 Task: Create a blank project AgileFlow with privacy Public and default view as List and in the team Taskers . Create three sections in the project as To-Do, Doing and Done
Action: Mouse scrolled (752, 429) with delta (0, 0)
Screenshot: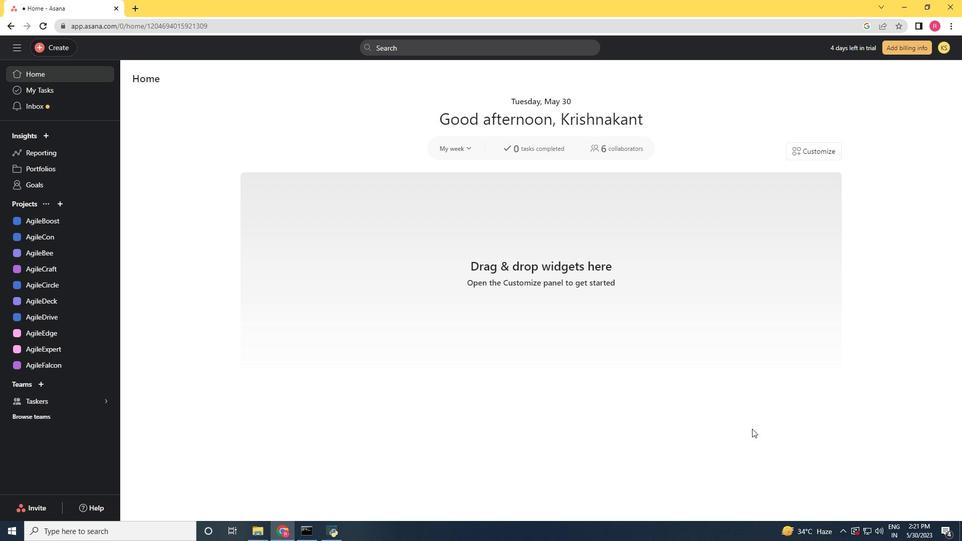 
Action: Mouse moved to (64, 364)
Screenshot: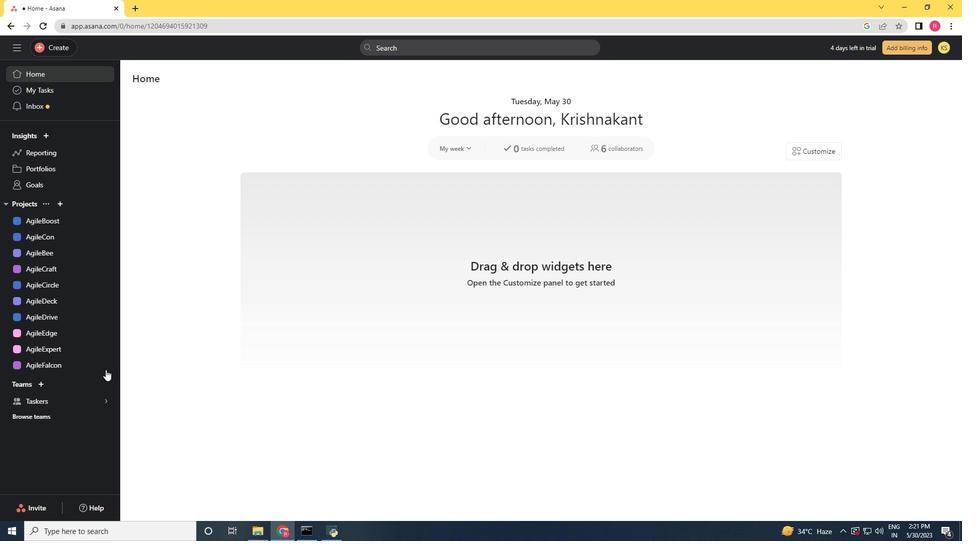 
Action: Mouse pressed left at (64, 364)
Screenshot: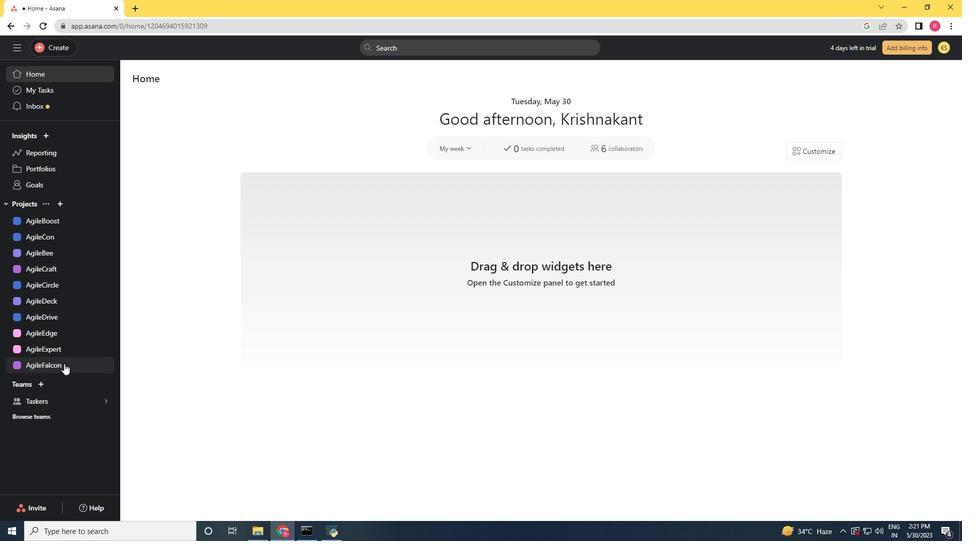 
Action: Mouse moved to (52, 42)
Screenshot: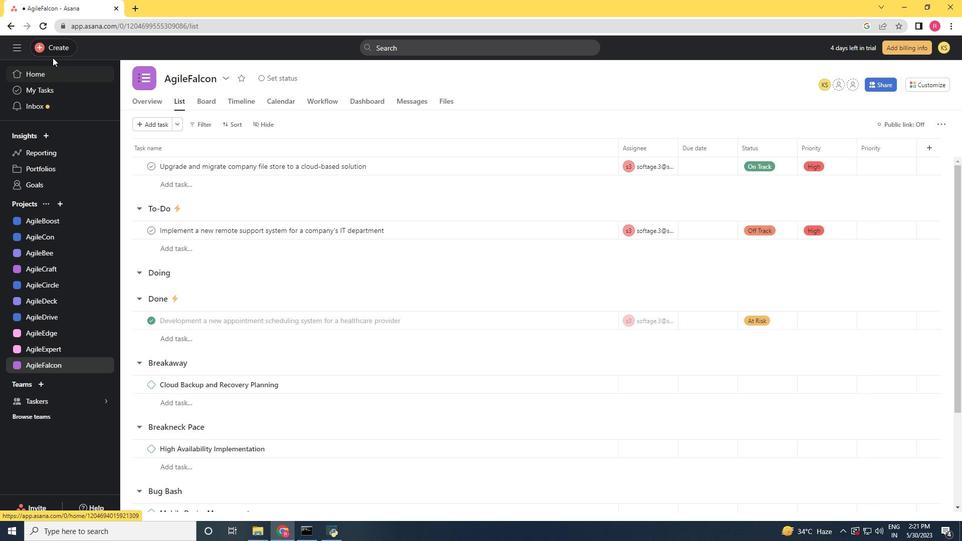 
Action: Mouse pressed left at (52, 42)
Screenshot: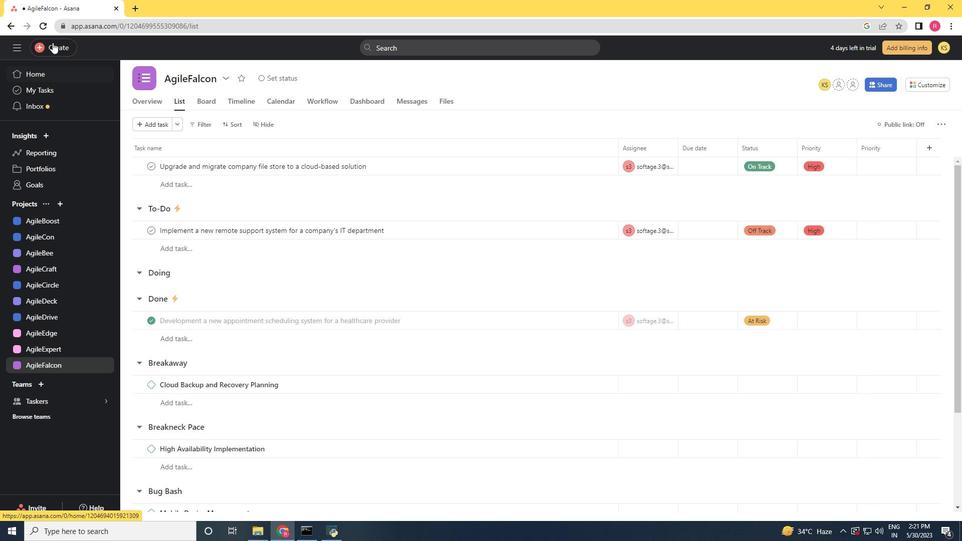 
Action: Mouse moved to (114, 69)
Screenshot: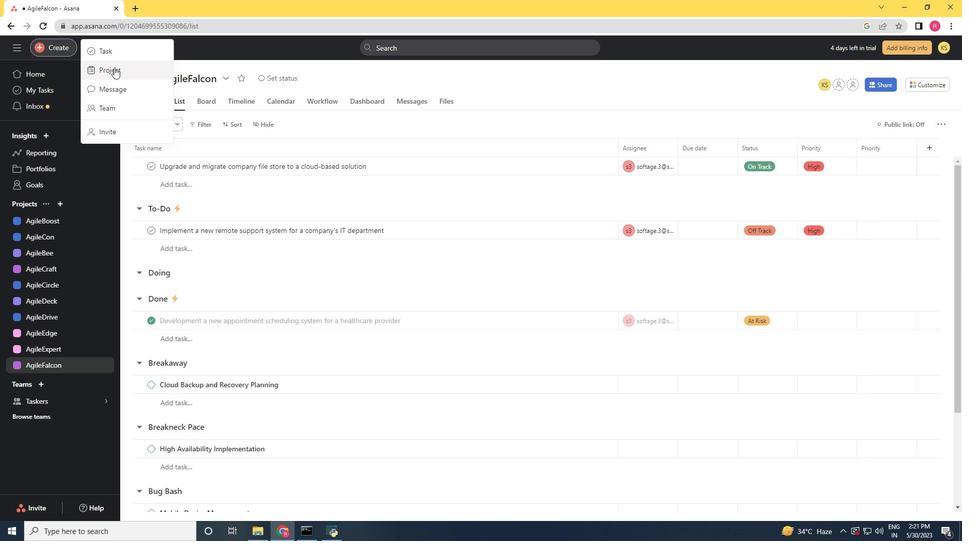 
Action: Mouse pressed left at (114, 69)
Screenshot: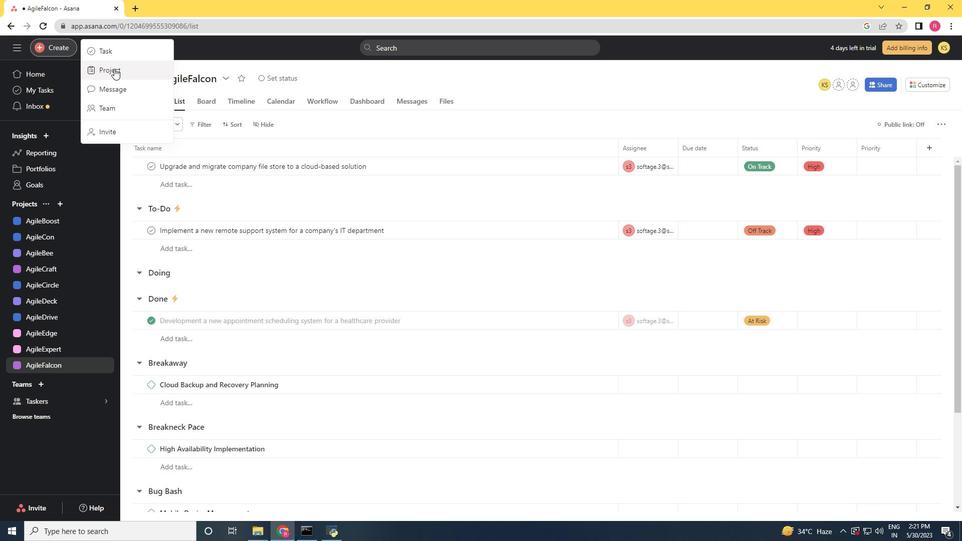 
Action: Mouse moved to (410, 289)
Screenshot: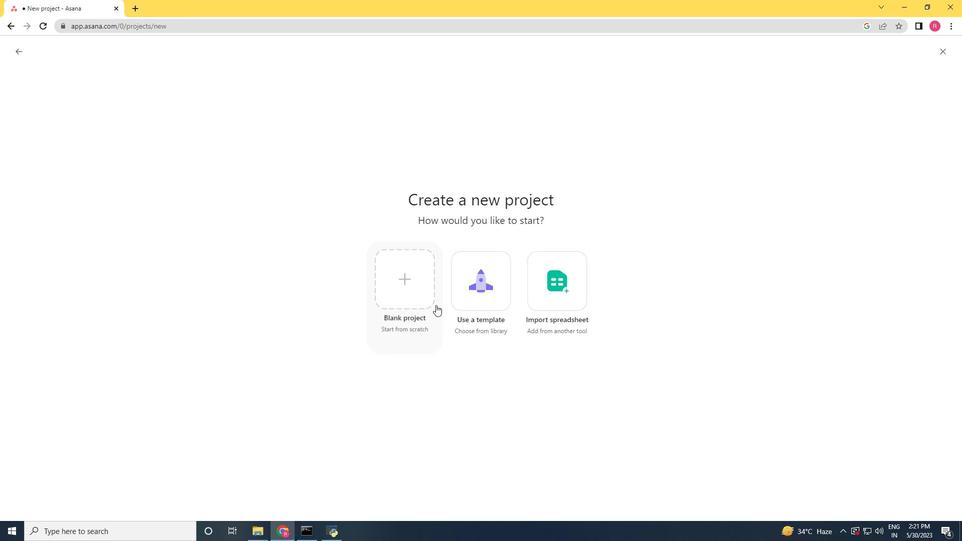 
Action: Mouse pressed left at (410, 289)
Screenshot: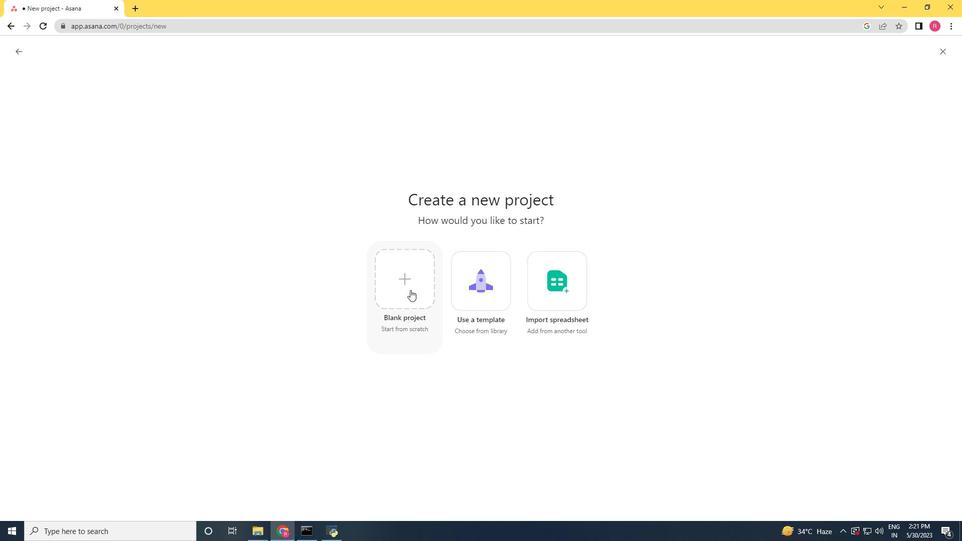 
Action: Key pressed <Key.shift>Ai<Key.backspace>gile<Key.shift>Flow
Screenshot: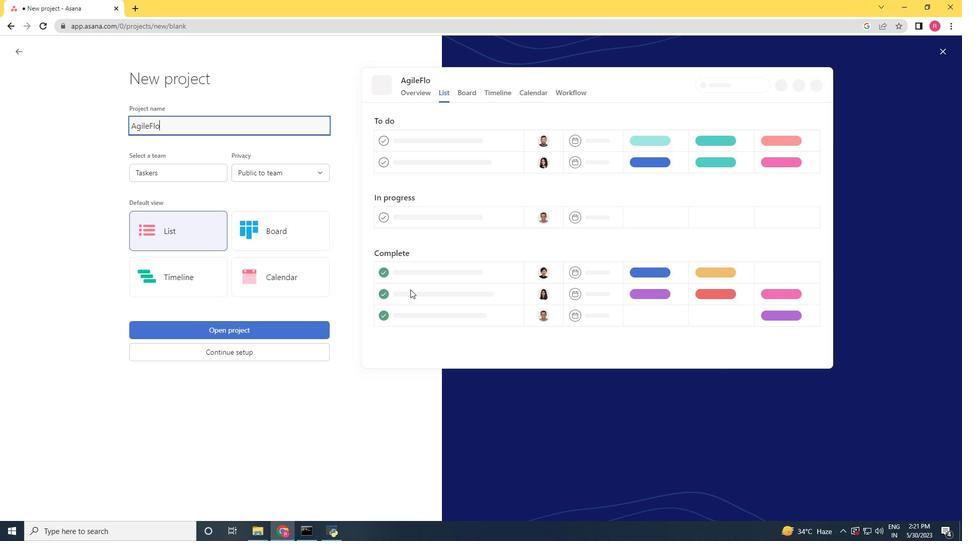 
Action: Mouse moved to (276, 180)
Screenshot: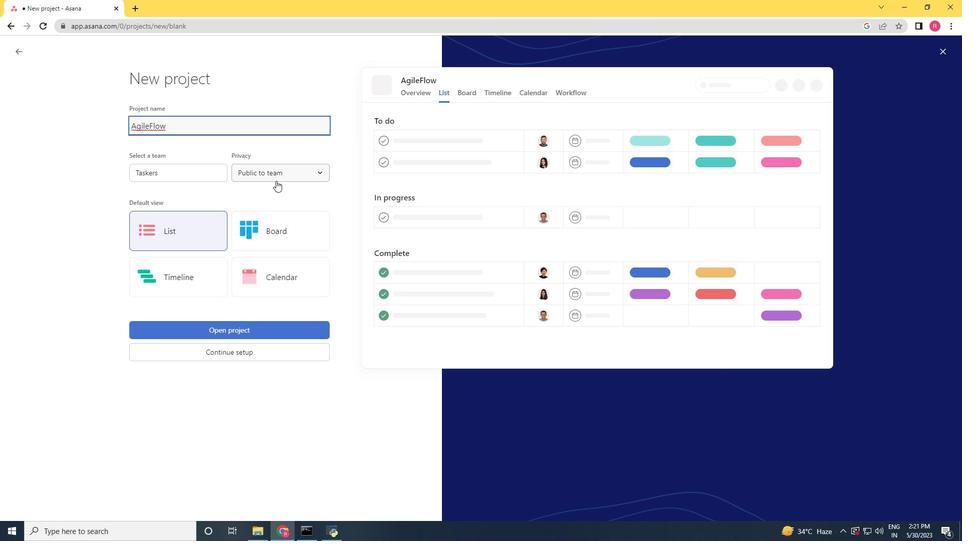 
Action: Mouse pressed left at (276, 180)
Screenshot: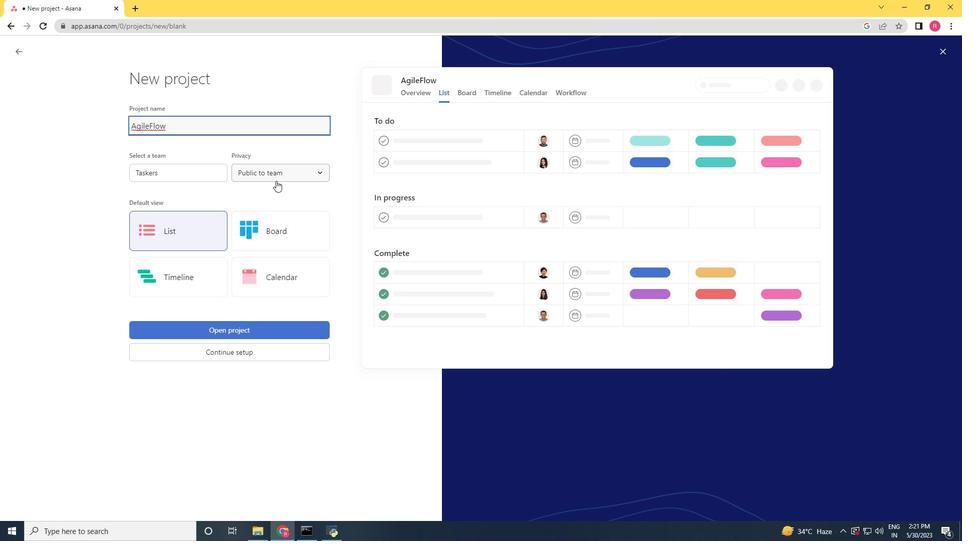 
Action: Mouse moved to (286, 199)
Screenshot: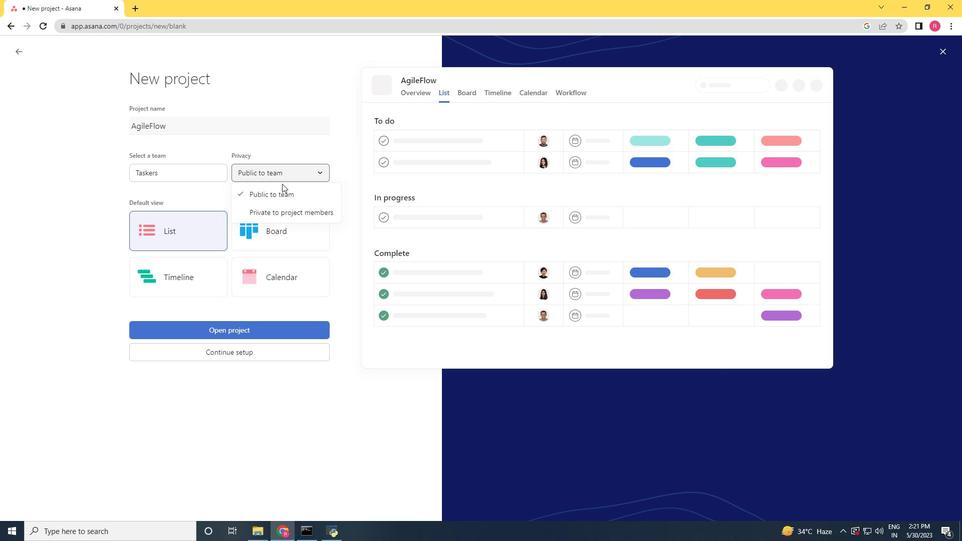 
Action: Mouse pressed left at (286, 199)
Screenshot: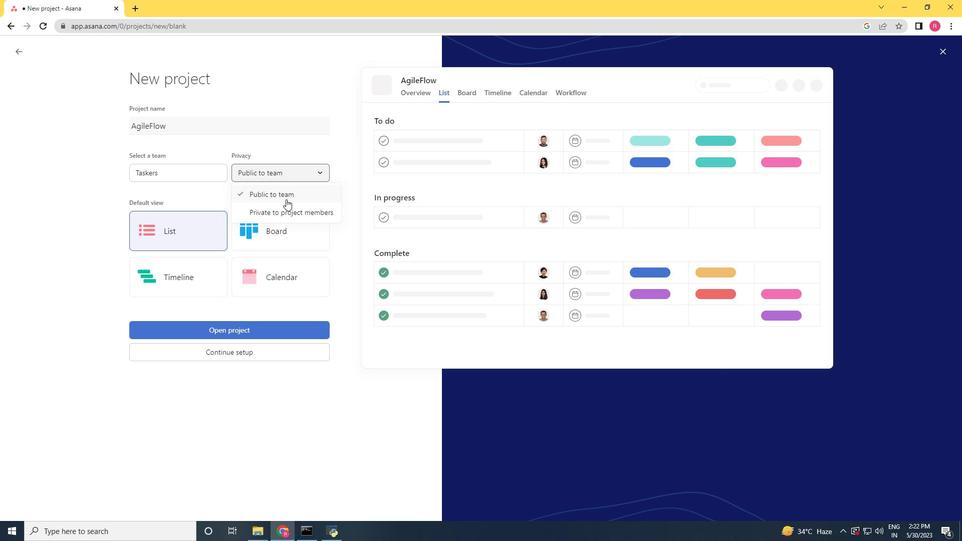 
Action: Mouse moved to (196, 227)
Screenshot: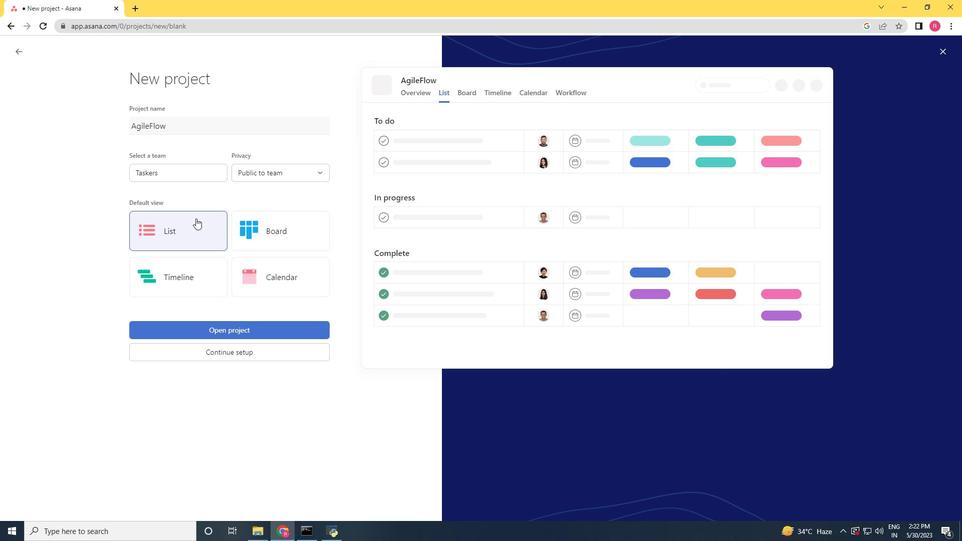 
Action: Mouse pressed left at (196, 227)
Screenshot: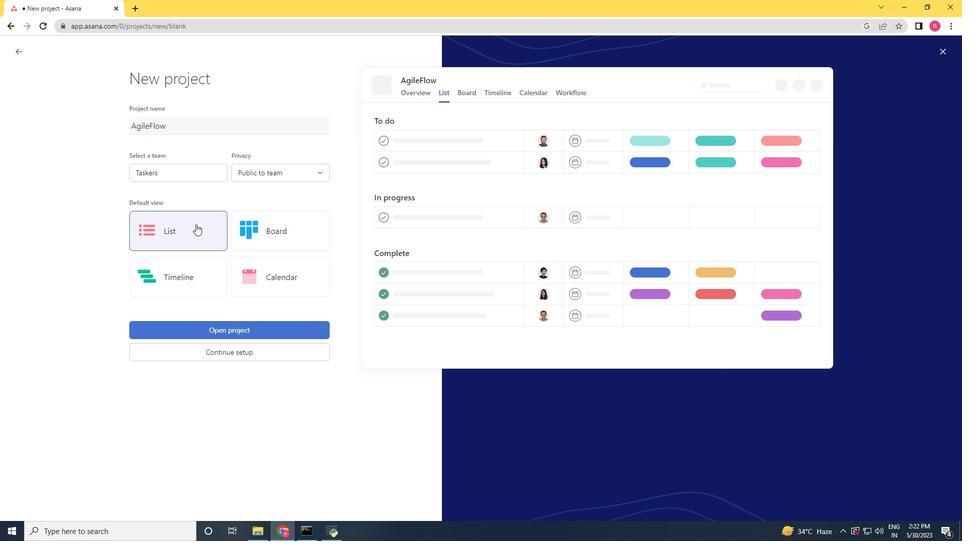 
Action: Mouse moved to (177, 173)
Screenshot: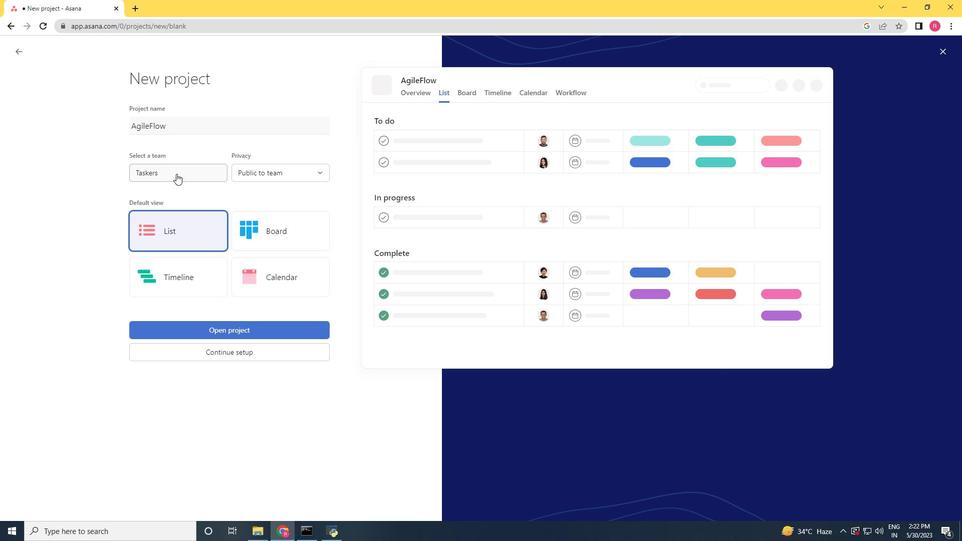 
Action: Mouse pressed left at (177, 173)
Screenshot: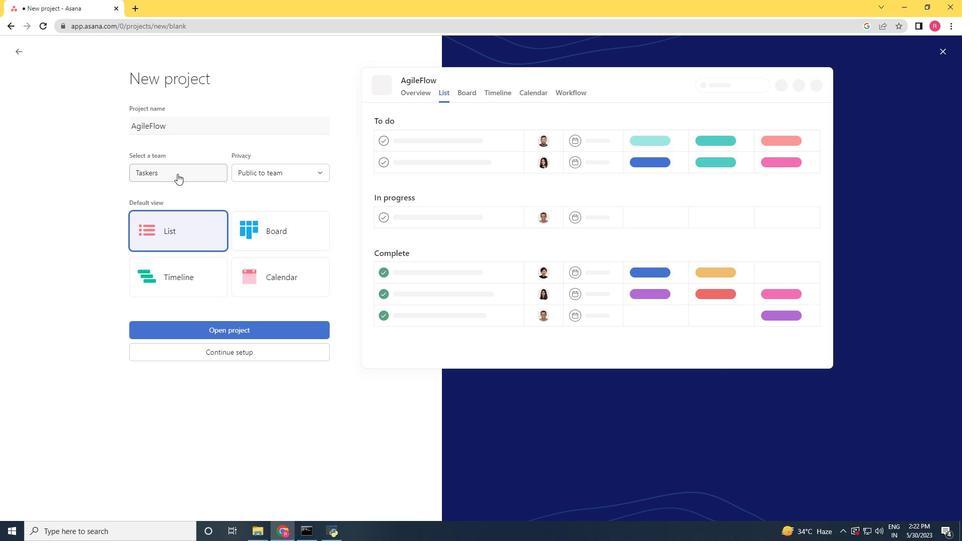 
Action: Mouse moved to (180, 194)
Screenshot: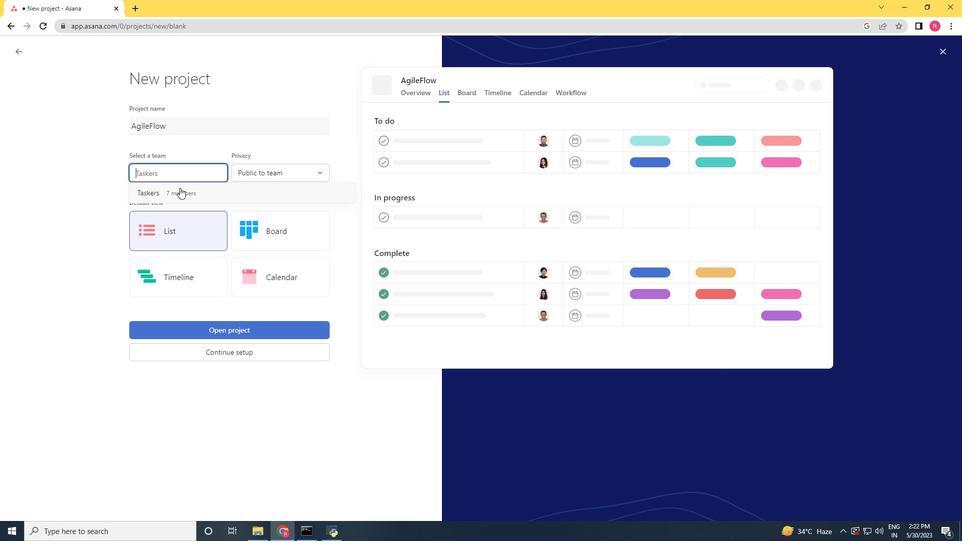 
Action: Mouse pressed left at (180, 194)
Screenshot: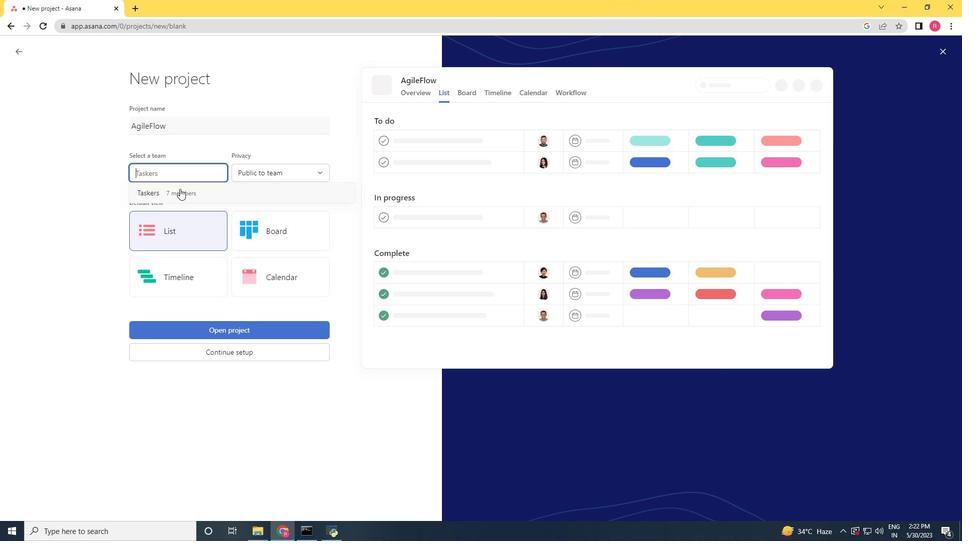 
Action: Mouse moved to (222, 334)
Screenshot: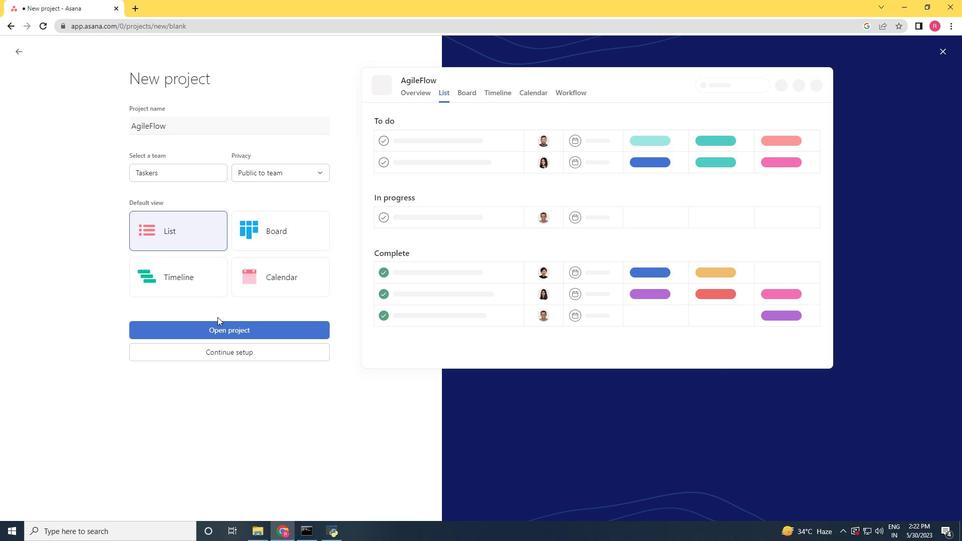 
Action: Mouse pressed left at (222, 334)
Screenshot: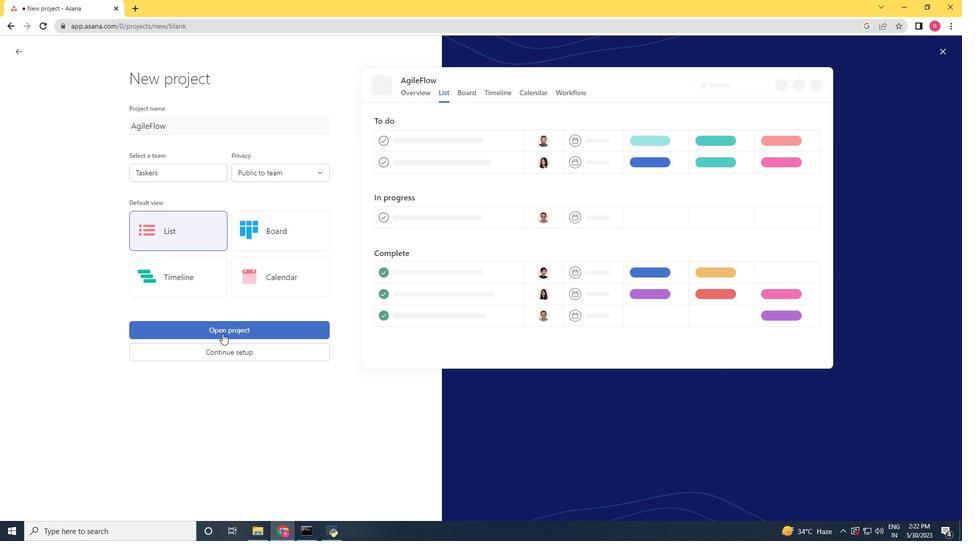 
Action: Mouse moved to (158, 221)
Screenshot: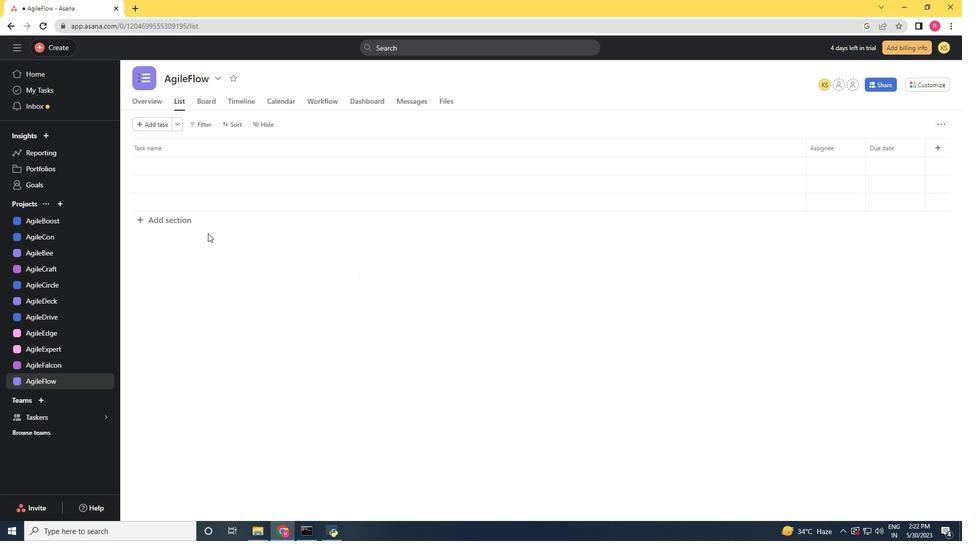 
Action: Mouse pressed left at (158, 221)
Screenshot: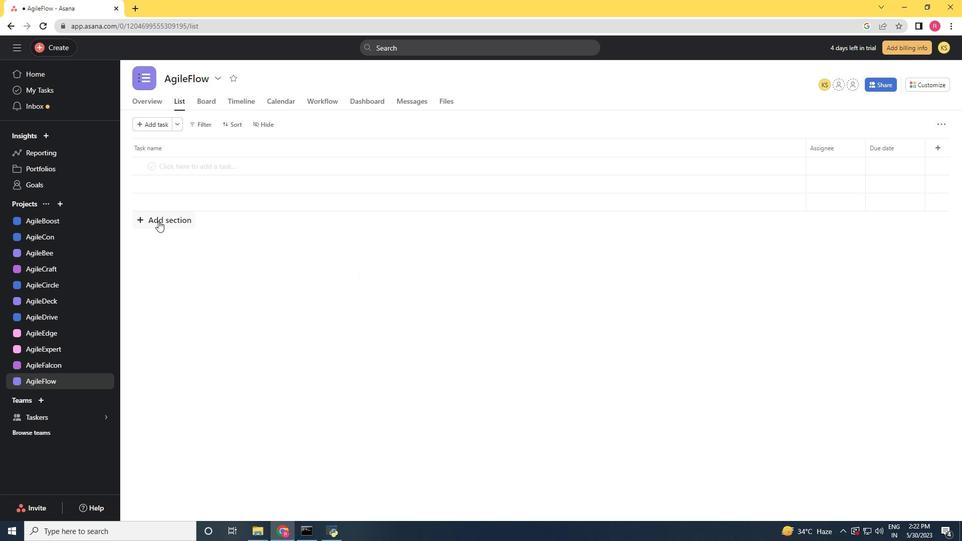 
Action: Mouse moved to (178, 176)
Screenshot: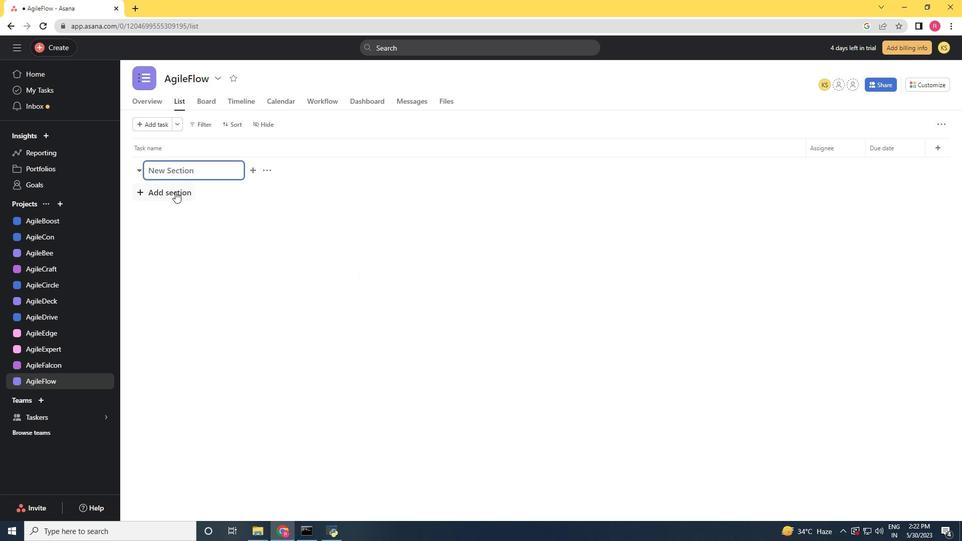 
Action: Key pressed <Key.shift><Key.shift><Key.shift><Key.shift><Key.shift><Key.shift><Key.shift><Key.shift><Key.shift><Key.shift><Key.shift>TO<Key.backspace>o-<Key.shift>Do<Key.enter>
Screenshot: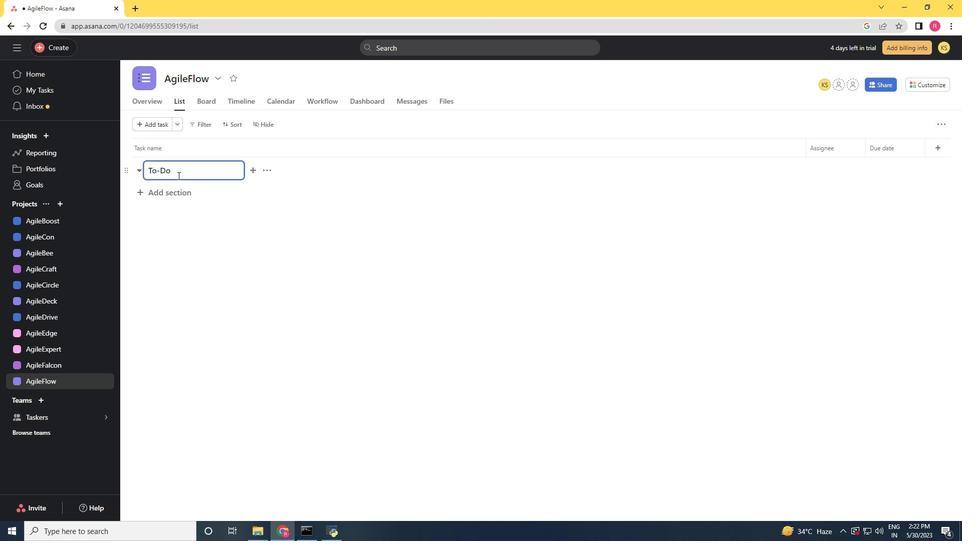 
Action: Mouse scrolled (178, 176) with delta (0, 0)
Screenshot: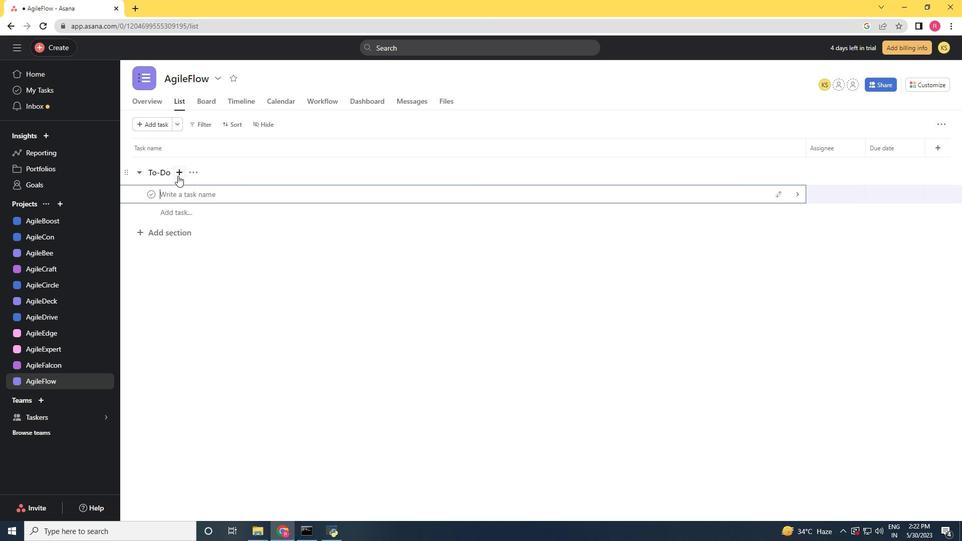 
Action: Mouse scrolled (178, 176) with delta (0, 0)
Screenshot: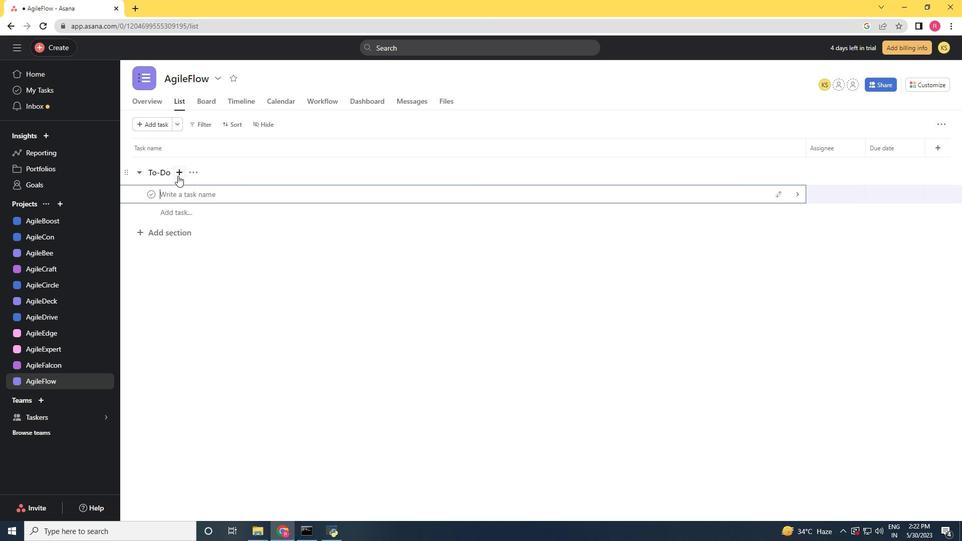 
Action: Mouse scrolled (178, 176) with delta (0, 0)
Screenshot: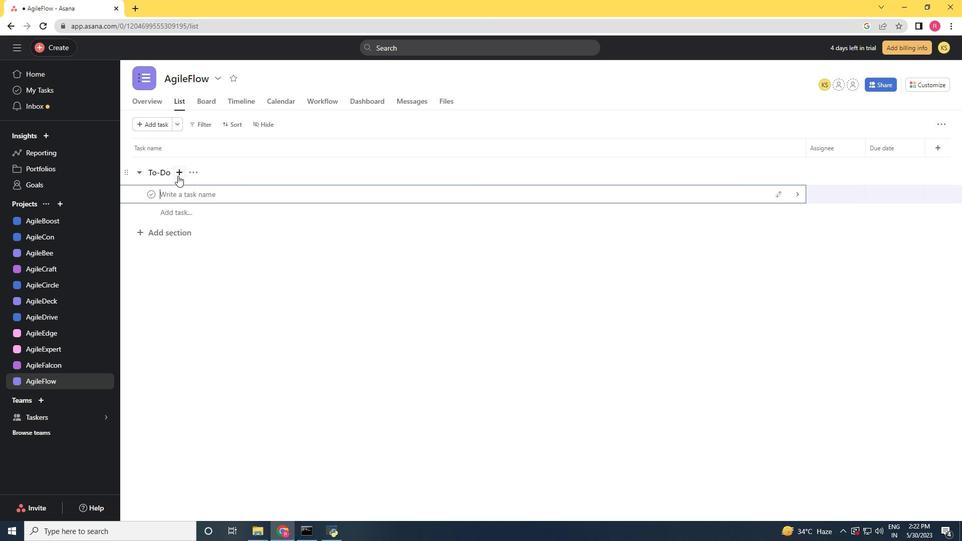 
Action: Mouse moved to (159, 233)
Screenshot: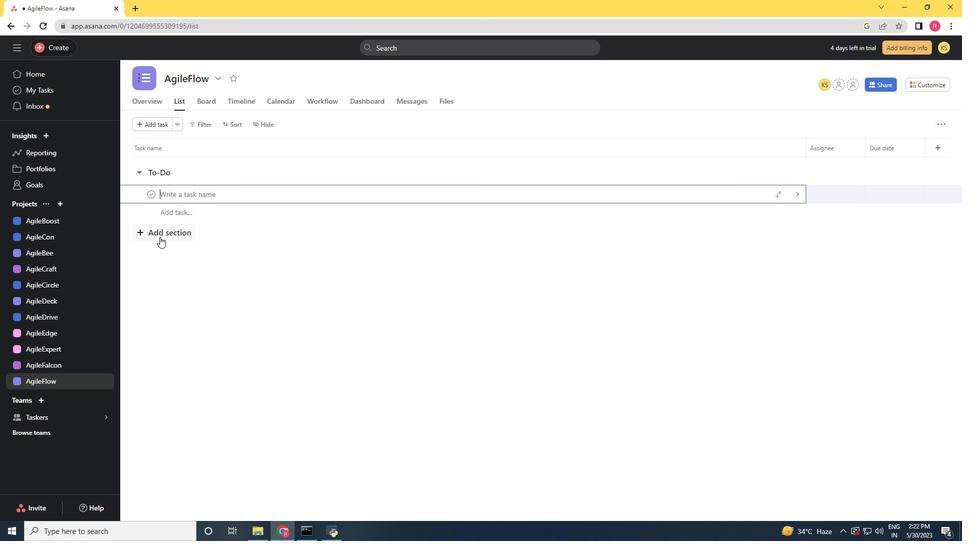
Action: Mouse pressed left at (159, 233)
Screenshot: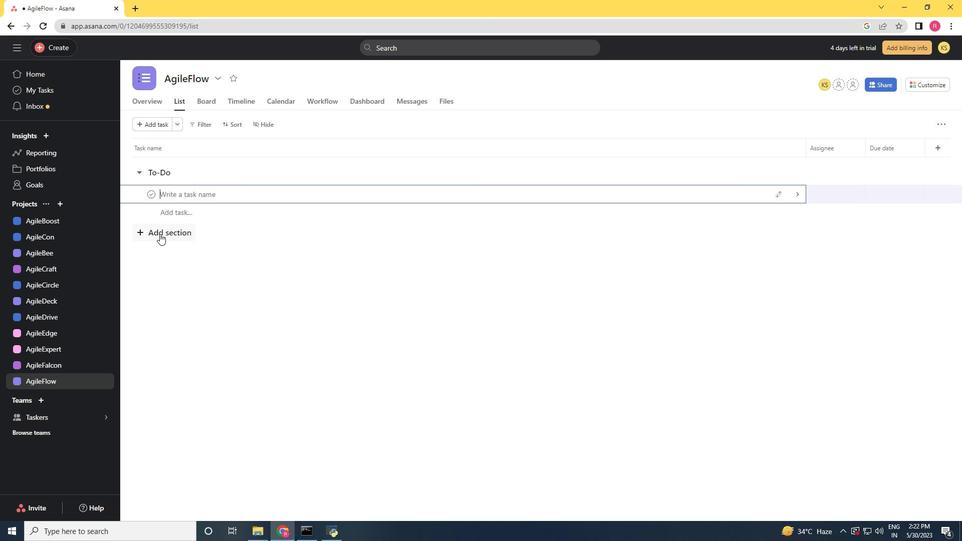 
Action: Key pressed <Key.shift><Key.shift>
Screenshot: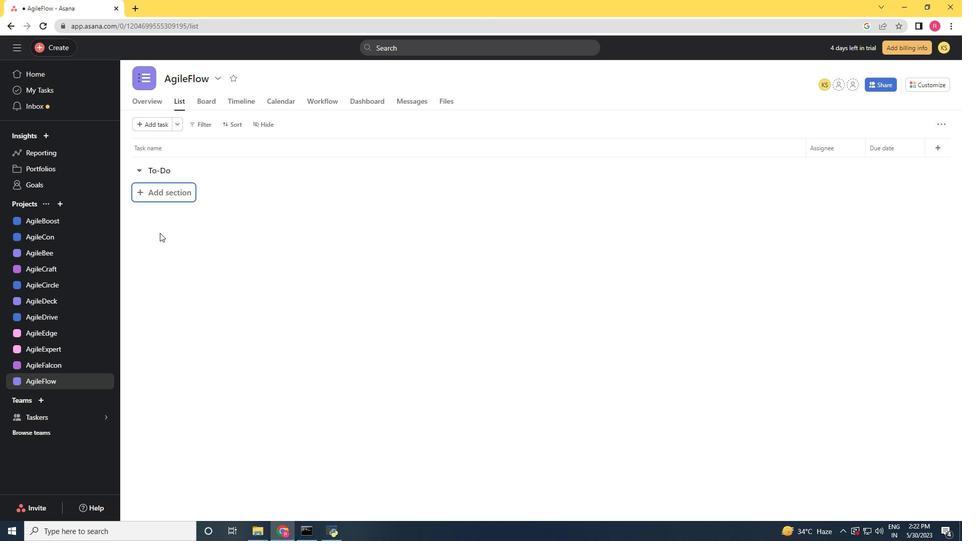 
Action: Mouse scrolled (159, 233) with delta (0, 0)
Screenshot: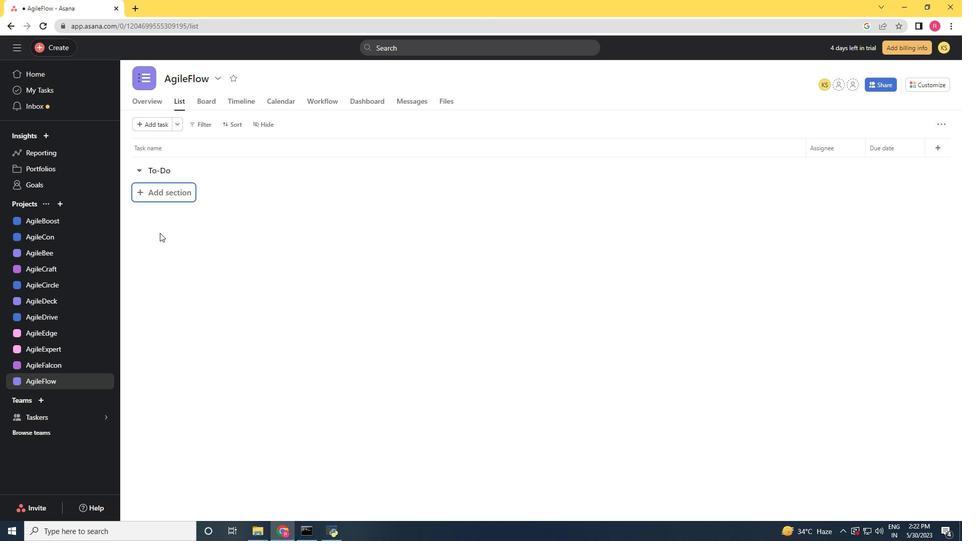 
Action: Mouse moved to (175, 186)
Screenshot: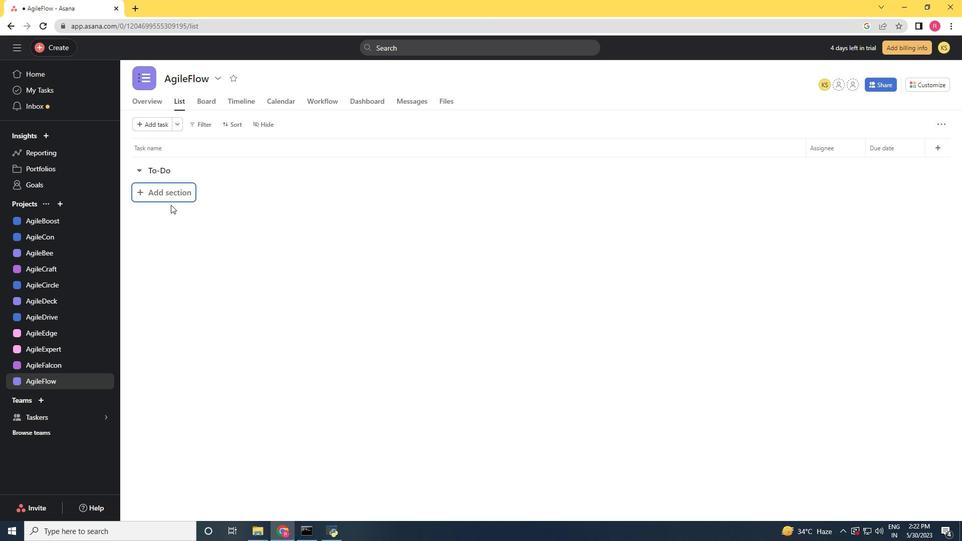 
Action: Mouse pressed left at (175, 186)
Screenshot: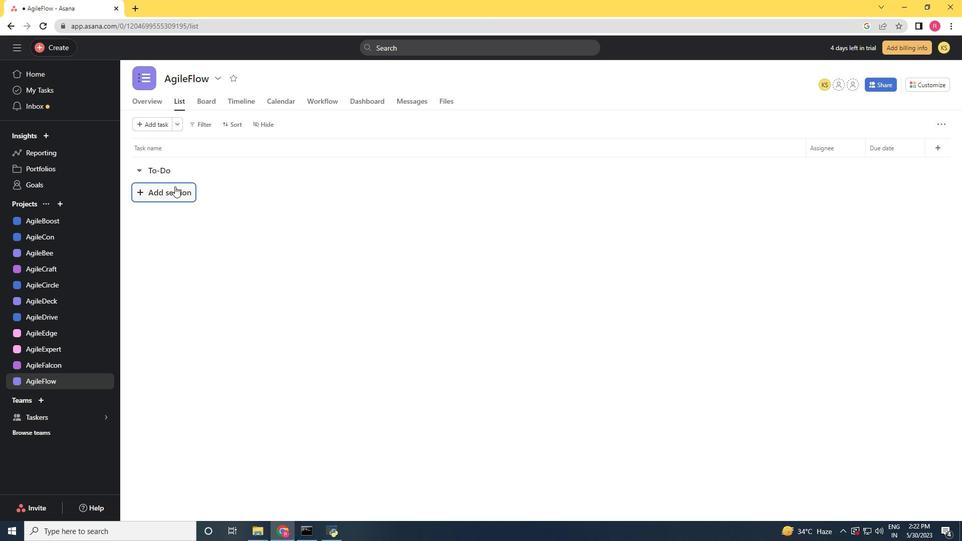 
Action: Key pressed <Key.shift>Dping<Key.backspace><Key.backspace><Key.backspace><Key.backspace>ping<Key.backspace><Key.backspace><Key.backspace><Key.backspace>oing<Key.enter>
Screenshot: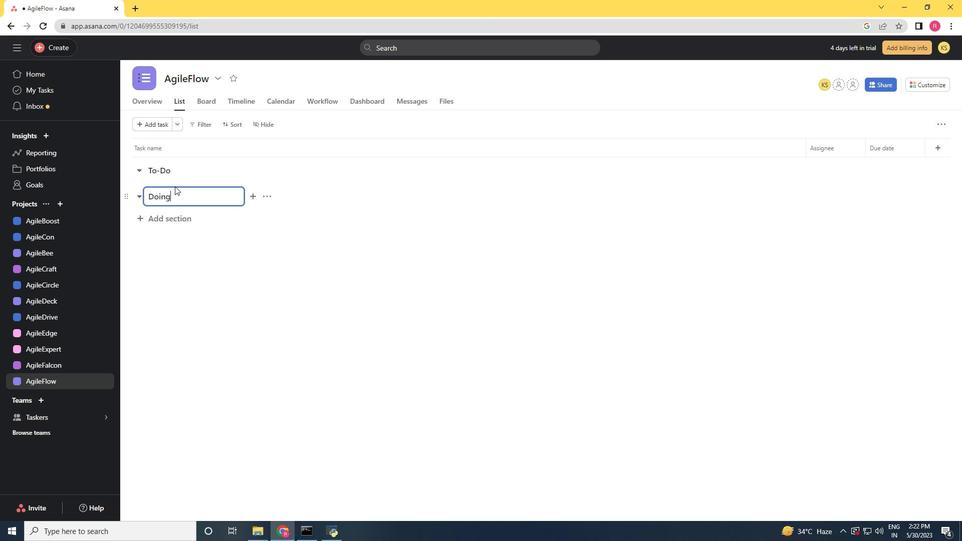 
Action: Mouse moved to (174, 257)
Screenshot: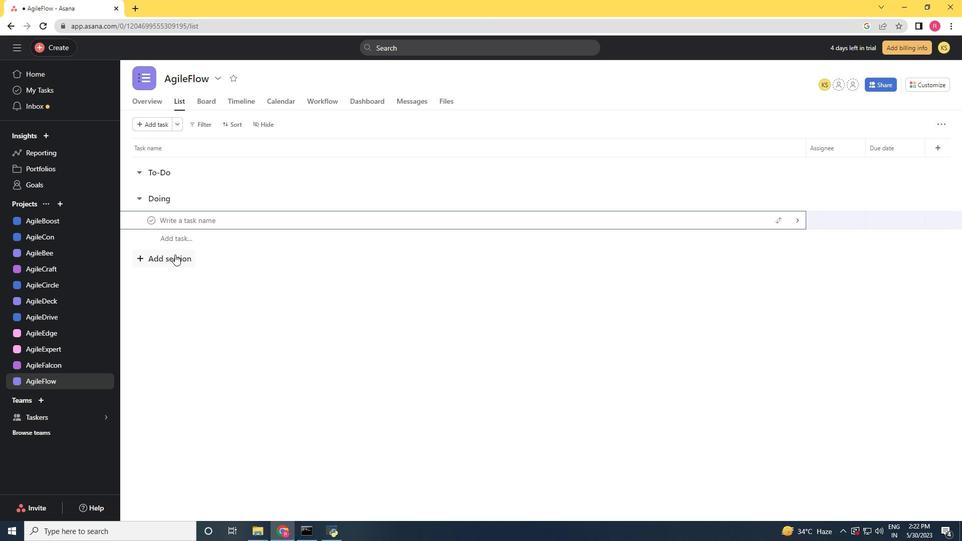 
Action: Mouse pressed left at (174, 257)
Screenshot: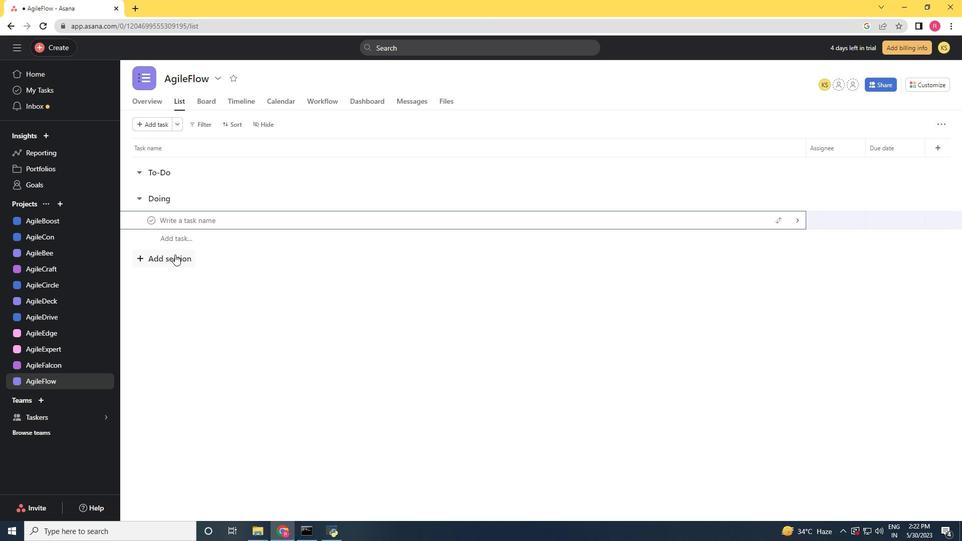 
Action: Mouse moved to (156, 219)
Screenshot: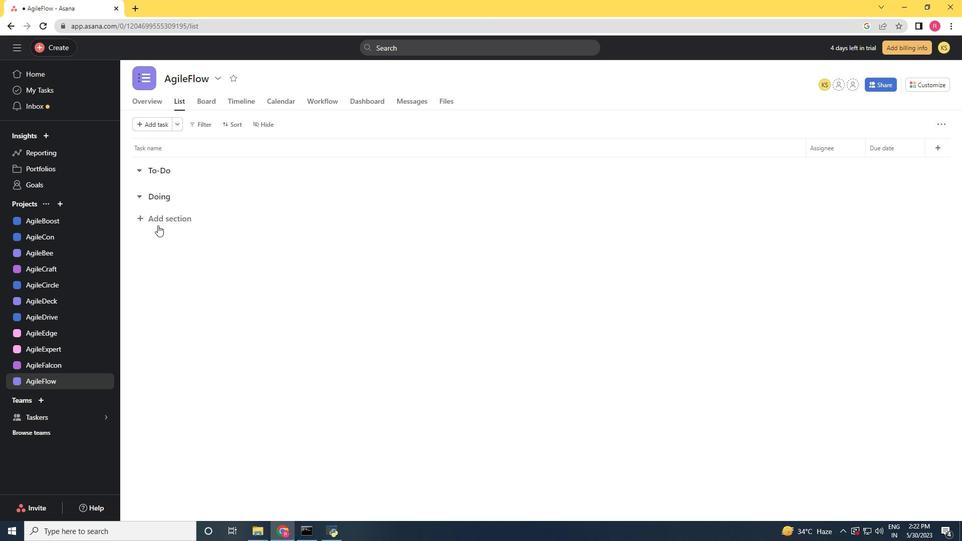 
Action: Mouse pressed left at (156, 219)
Screenshot: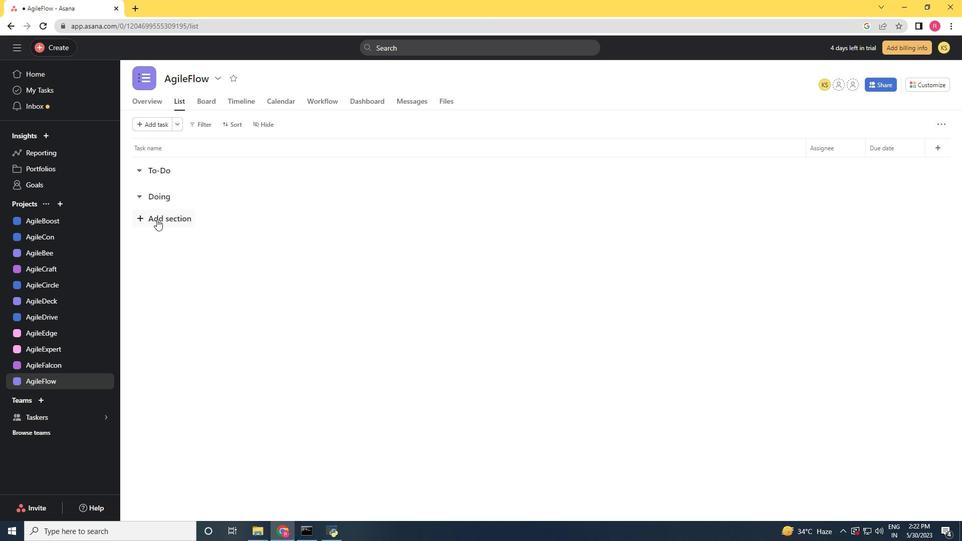 
Action: Key pressed <Key.shift><Key.shift><Key.shift><Key.shift><Key.shift><Key.shift><Key.shift><Key.shift><Key.shift><Key.shift><Key.shift><Key.shift><Key.shift><Key.shift><Key.shift><Key.shift>DOne
Screenshot: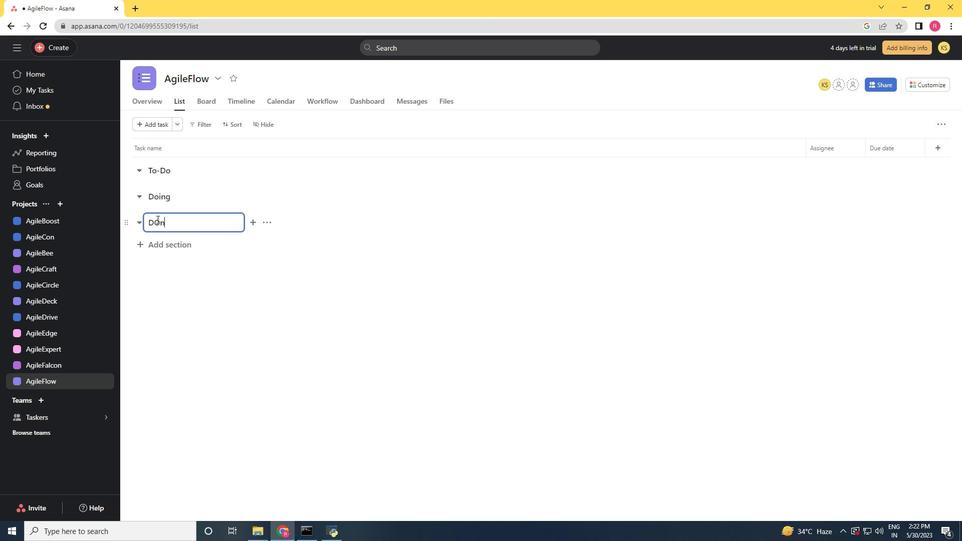 
Action: Mouse moved to (248, 276)
Screenshot: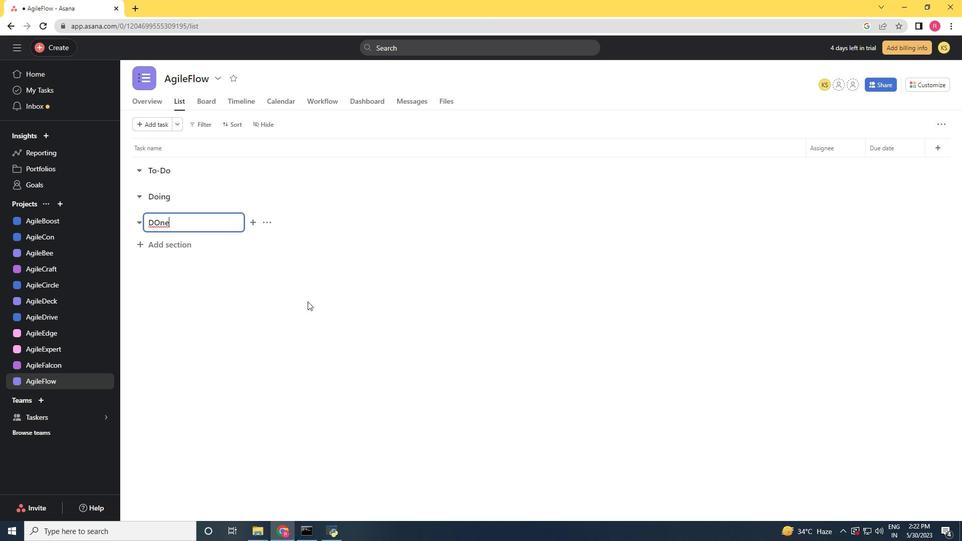 
Action: Key pressed <Key.backspace><Key.backspace><Key.backspace>one<Key.enter>
Screenshot: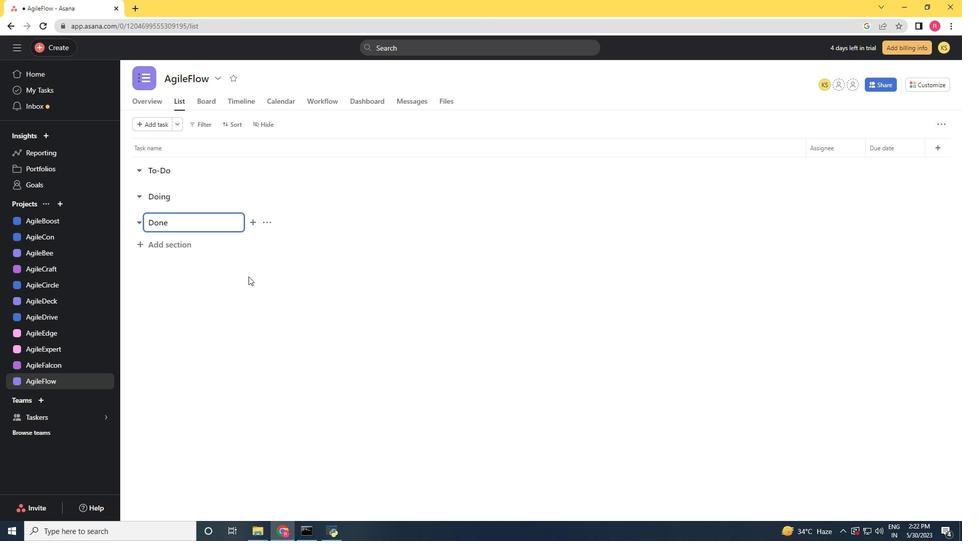 
Action: Mouse moved to (248, 311)
Screenshot: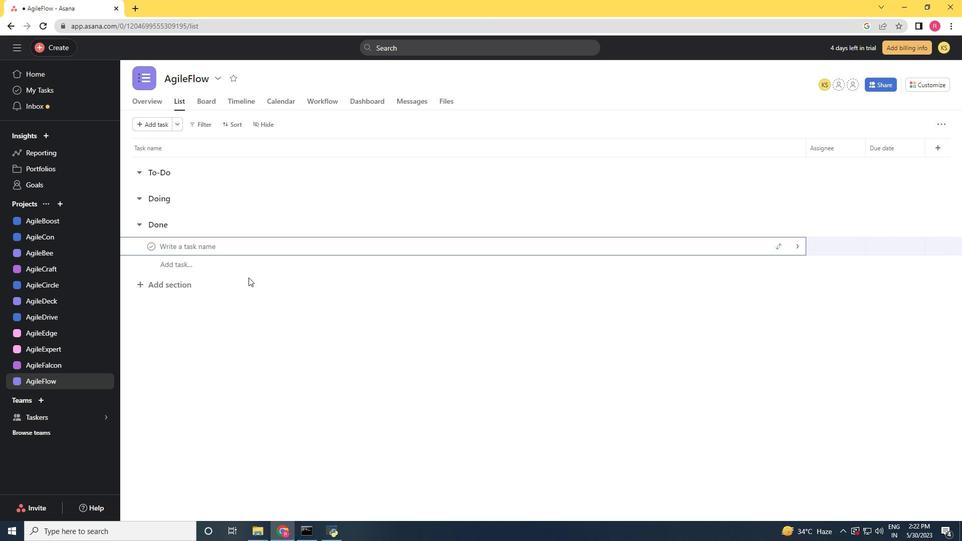 
Action: Mouse pressed left at (248, 311)
Screenshot: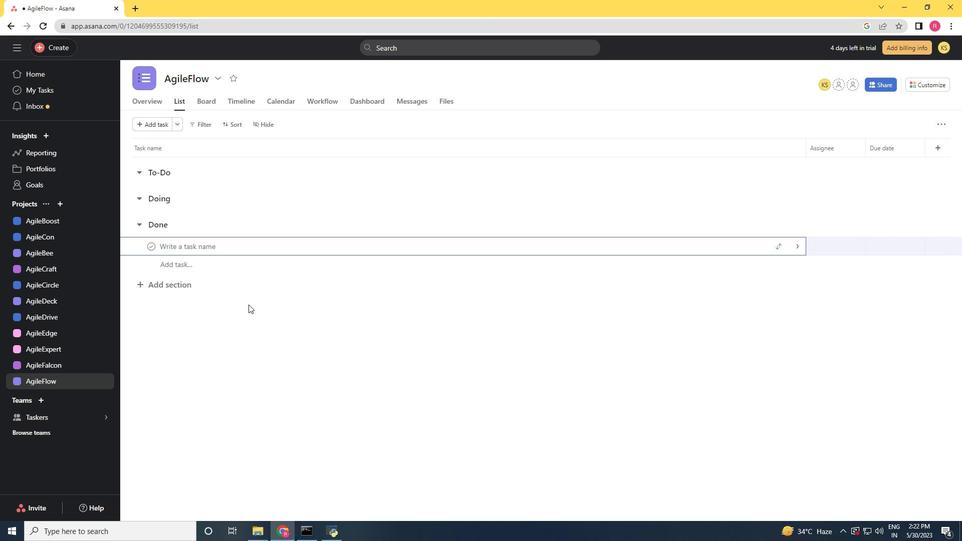 
